 Task: Change the margins to minimum.
Action: Mouse pressed left at (498, 345)
Screenshot: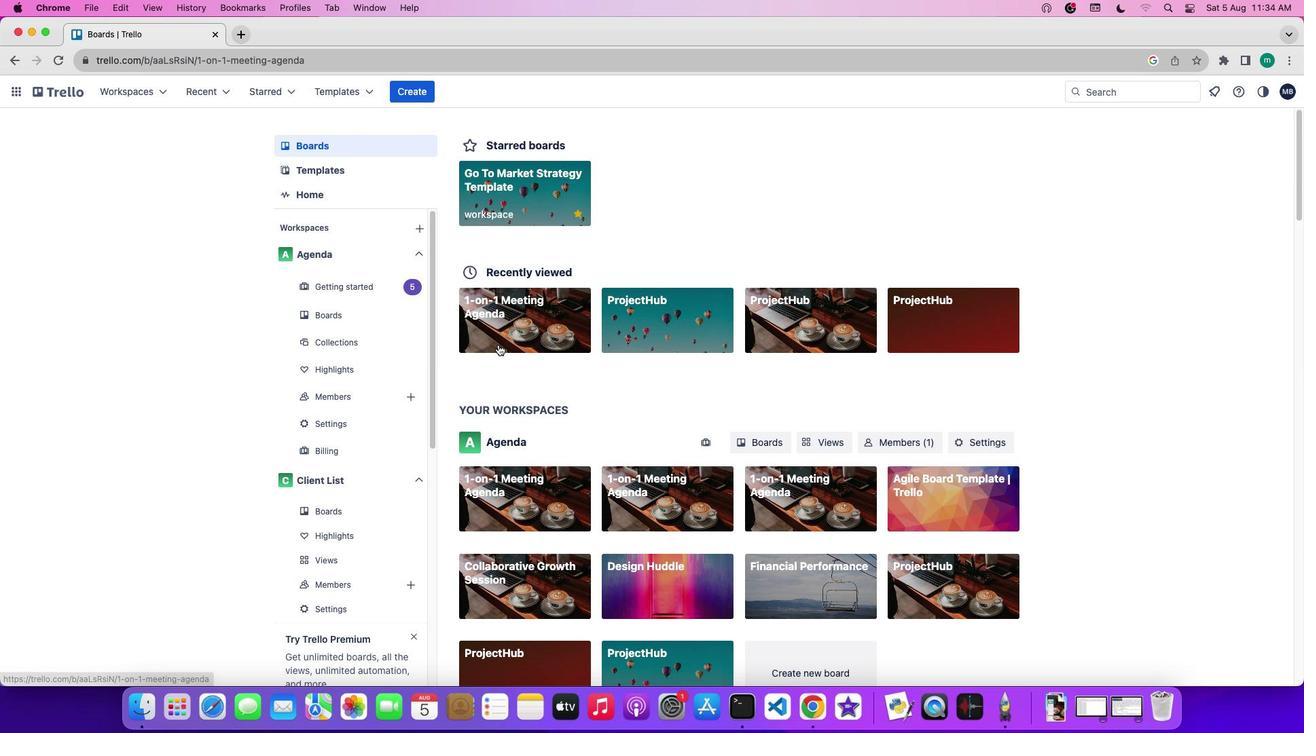 
Action: Mouse moved to (1112, 275)
Screenshot: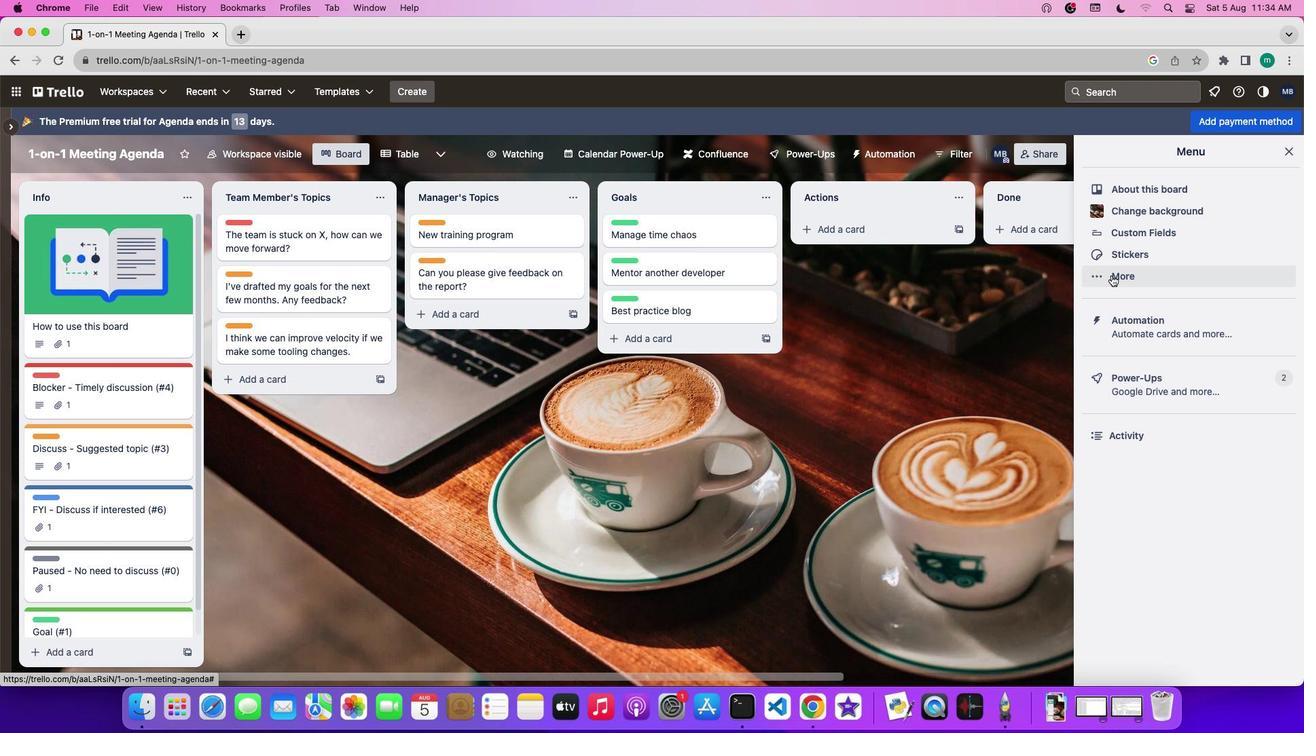 
Action: Mouse pressed left at (1112, 275)
Screenshot: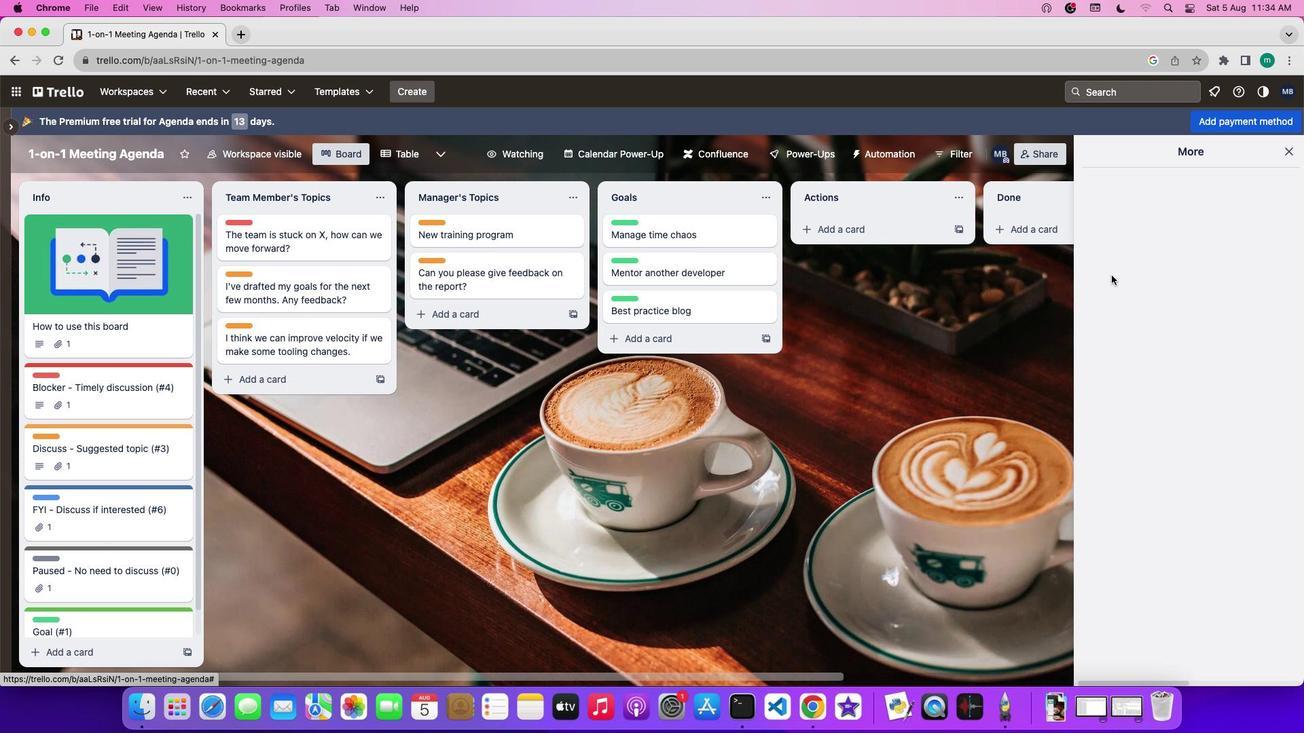 
Action: Mouse moved to (1121, 381)
Screenshot: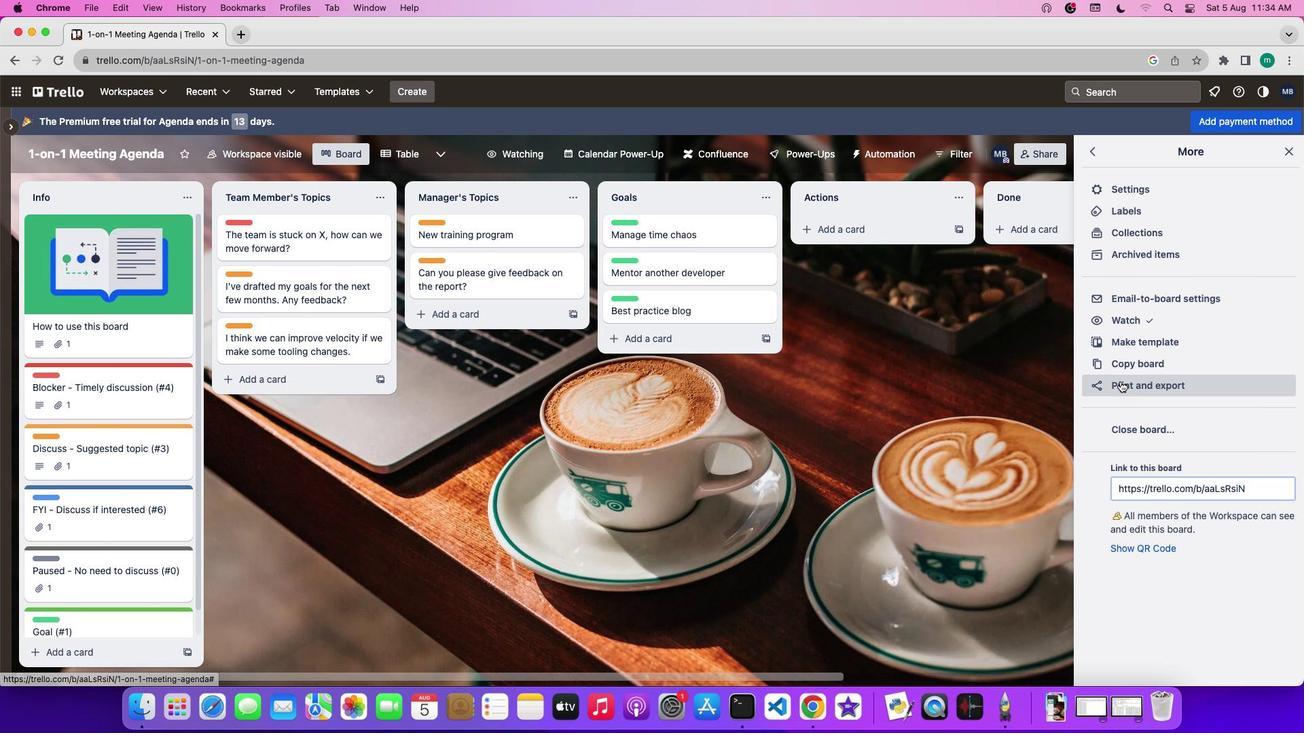 
Action: Mouse pressed left at (1121, 381)
Screenshot: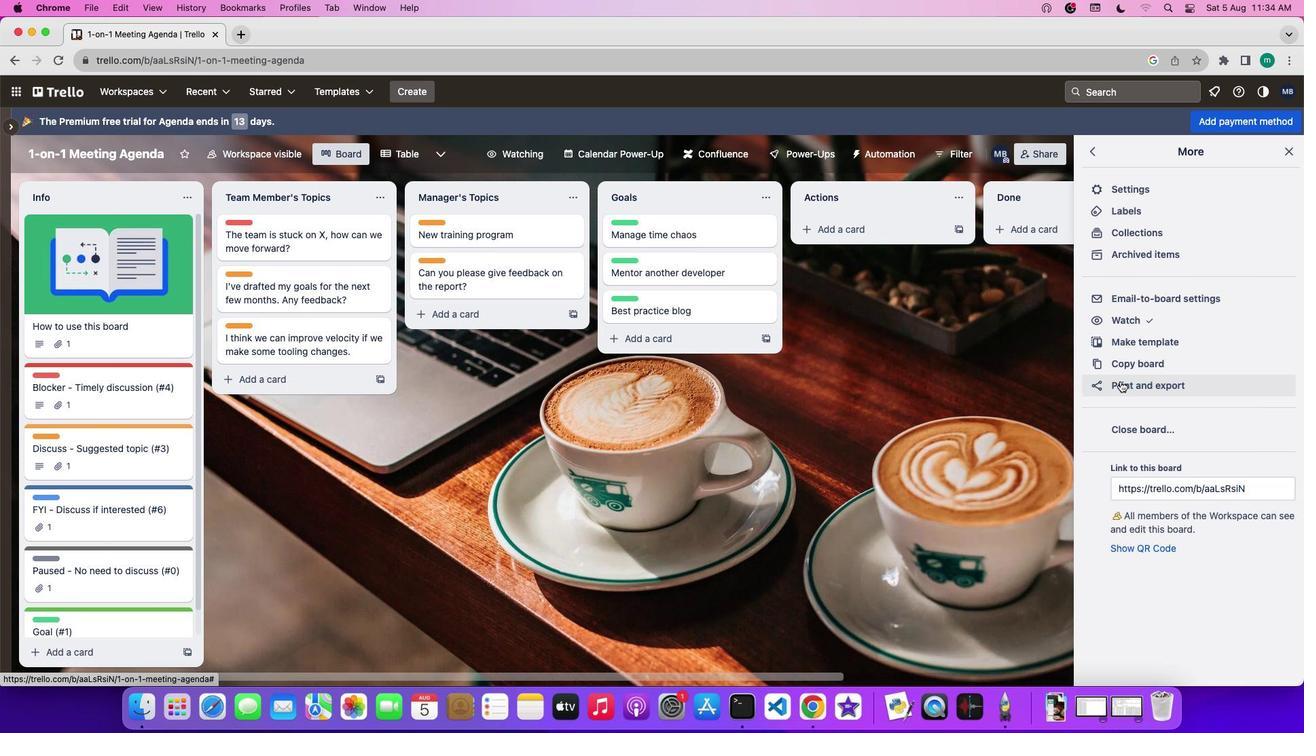 
Action: Mouse moved to (1119, 446)
Screenshot: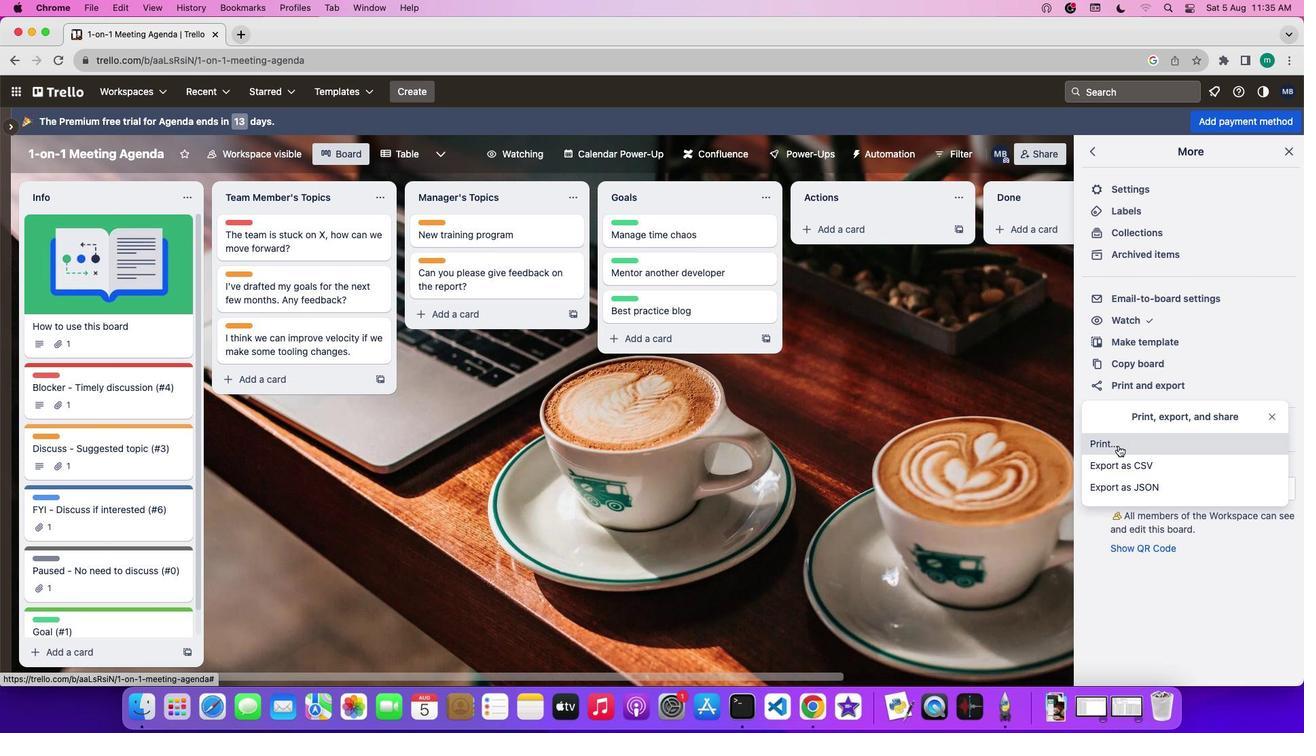 
Action: Mouse pressed left at (1119, 446)
Screenshot: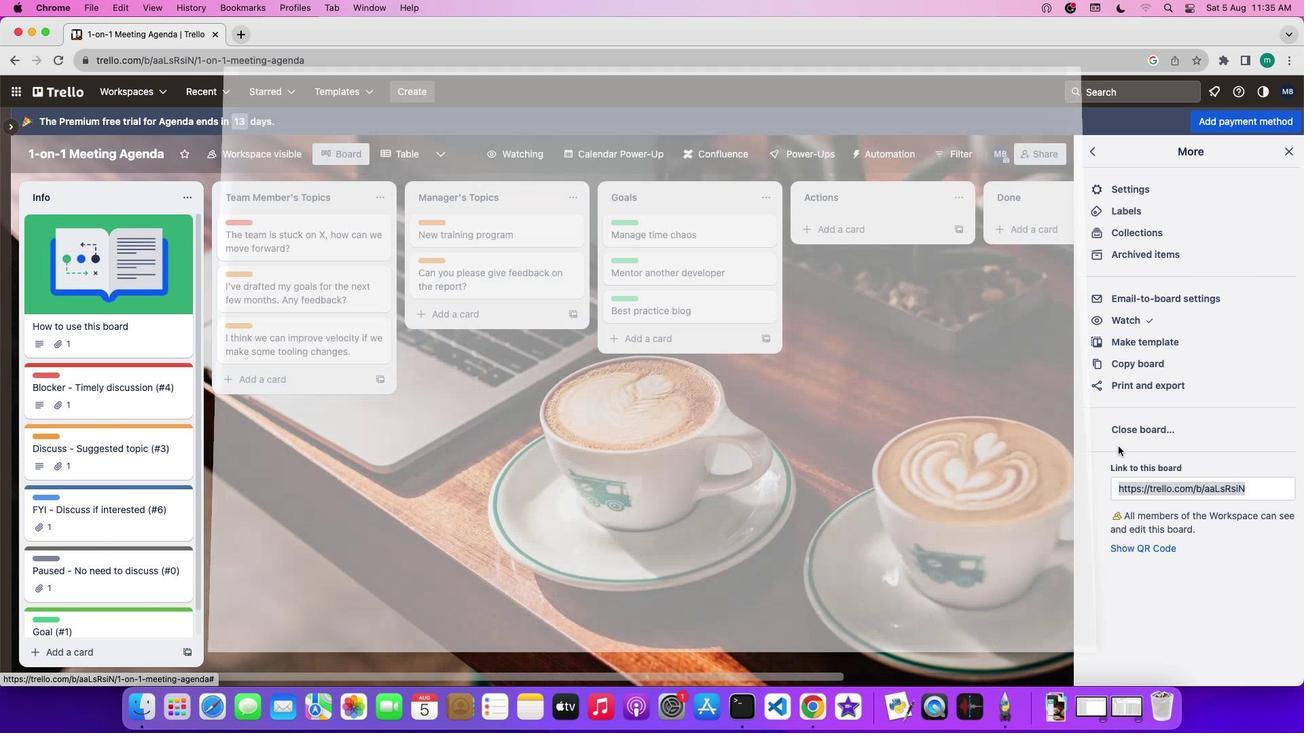 
Action: Mouse moved to (1029, 248)
Screenshot: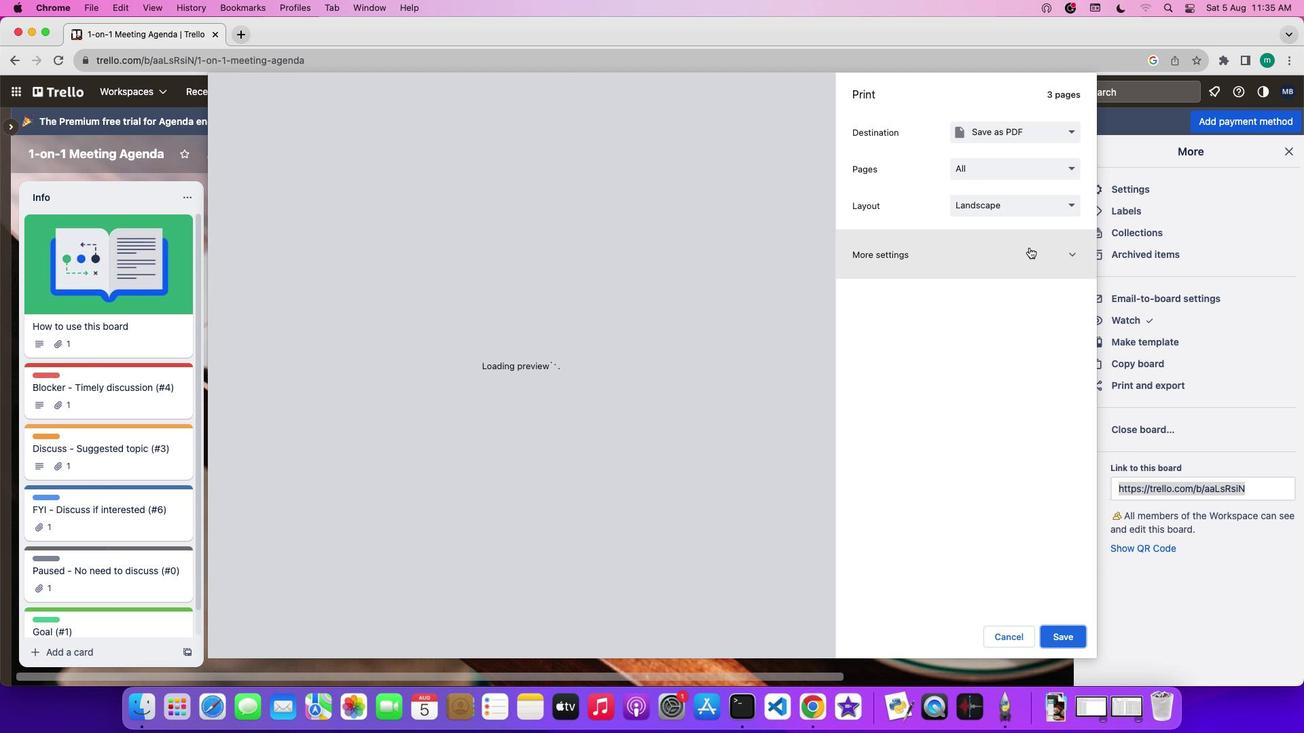 
Action: Mouse pressed left at (1029, 248)
Screenshot: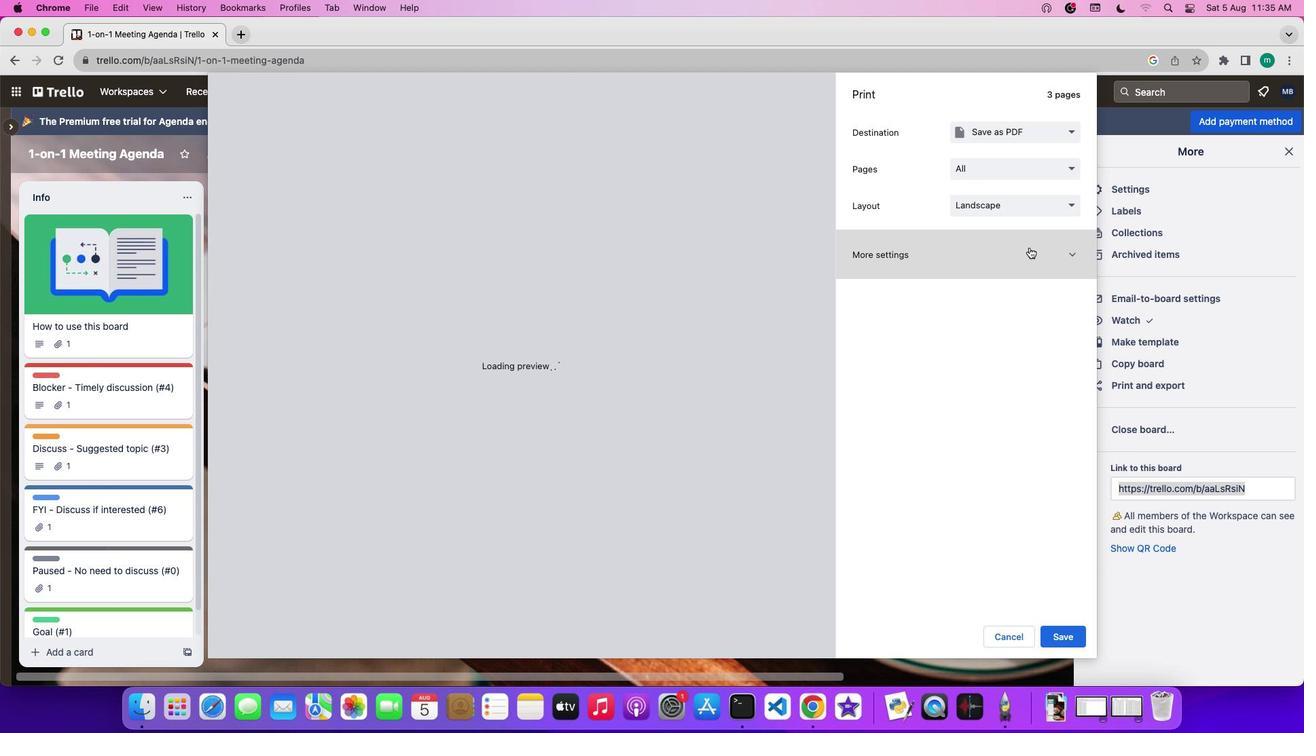 
Action: Mouse moved to (1040, 379)
Screenshot: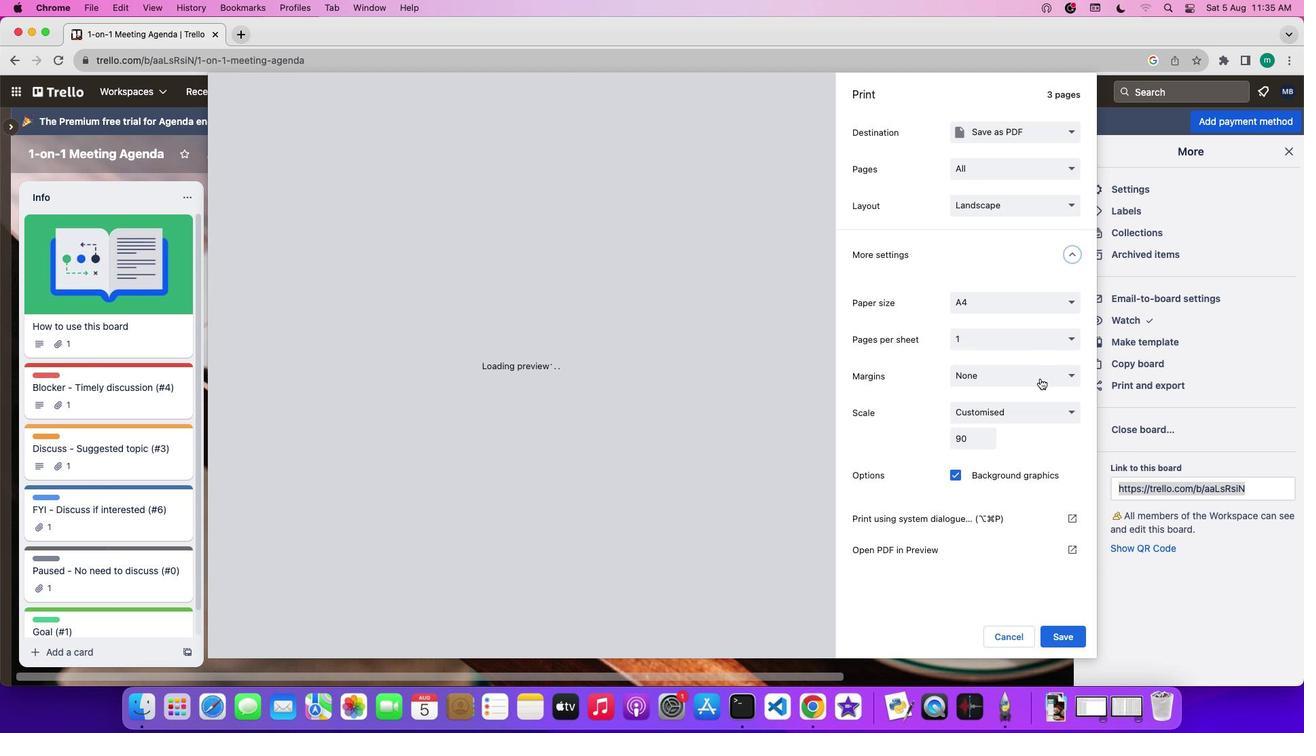 
Action: Mouse pressed left at (1040, 379)
Screenshot: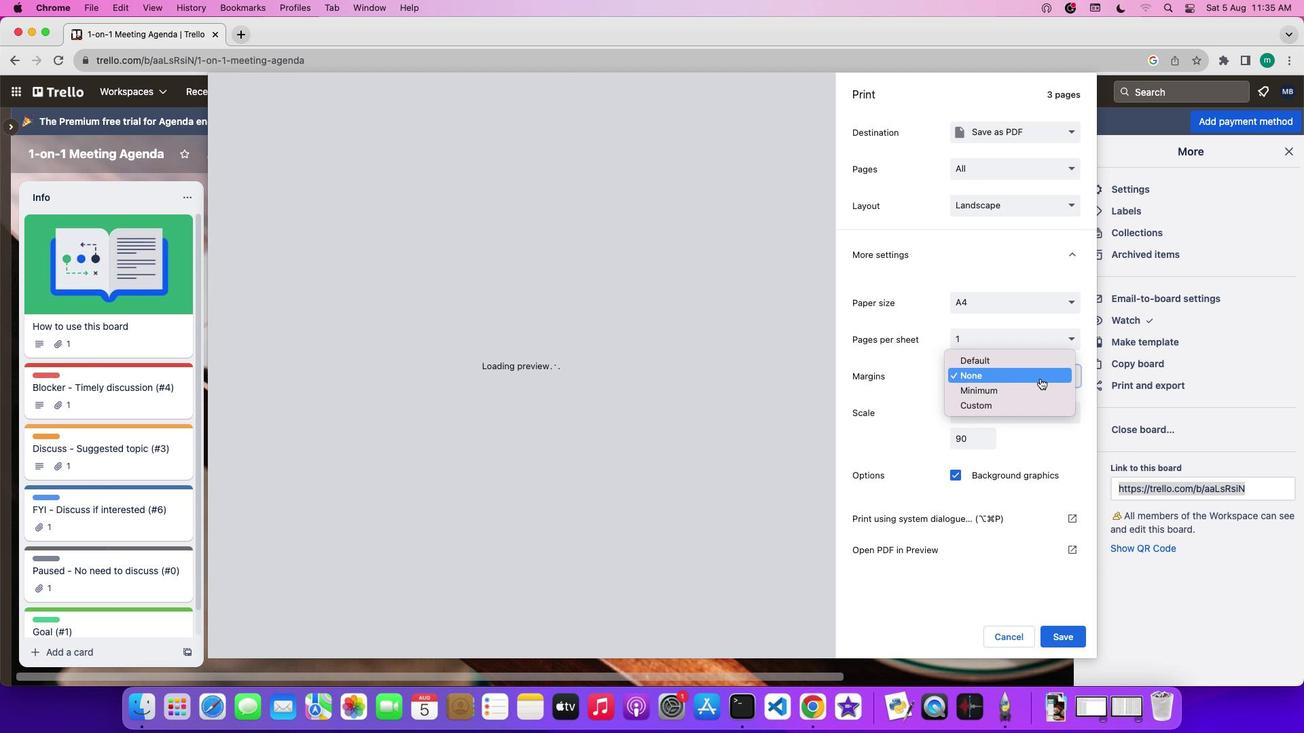 
Action: Mouse moved to (1034, 388)
Screenshot: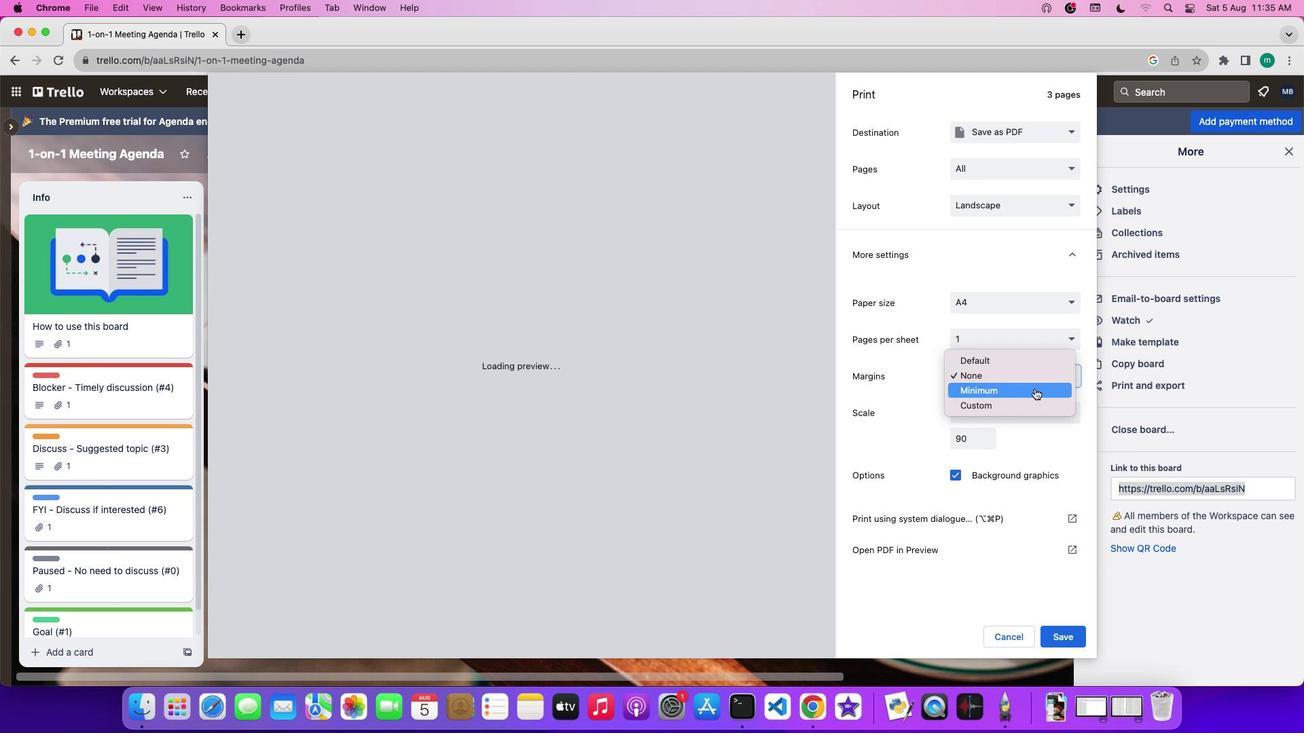 
Action: Mouse pressed left at (1034, 388)
Screenshot: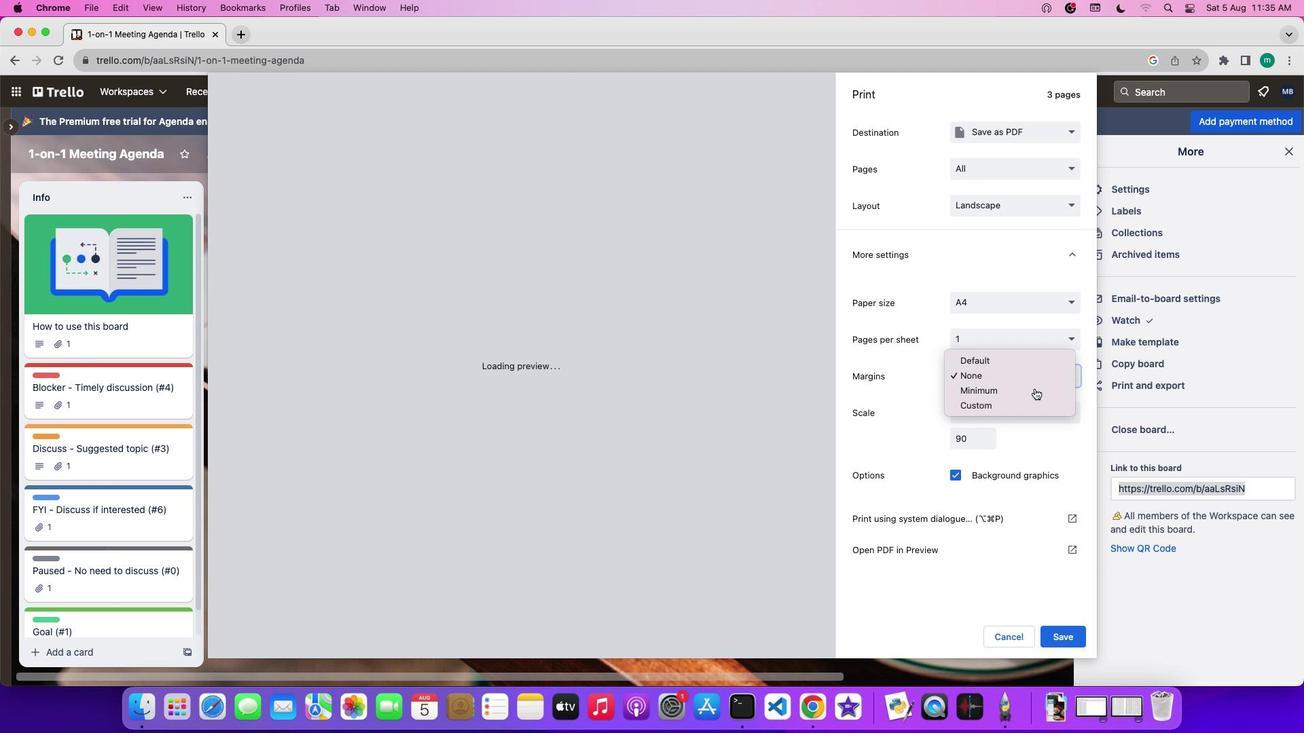 
Action: Mouse moved to (960, 549)
Screenshot: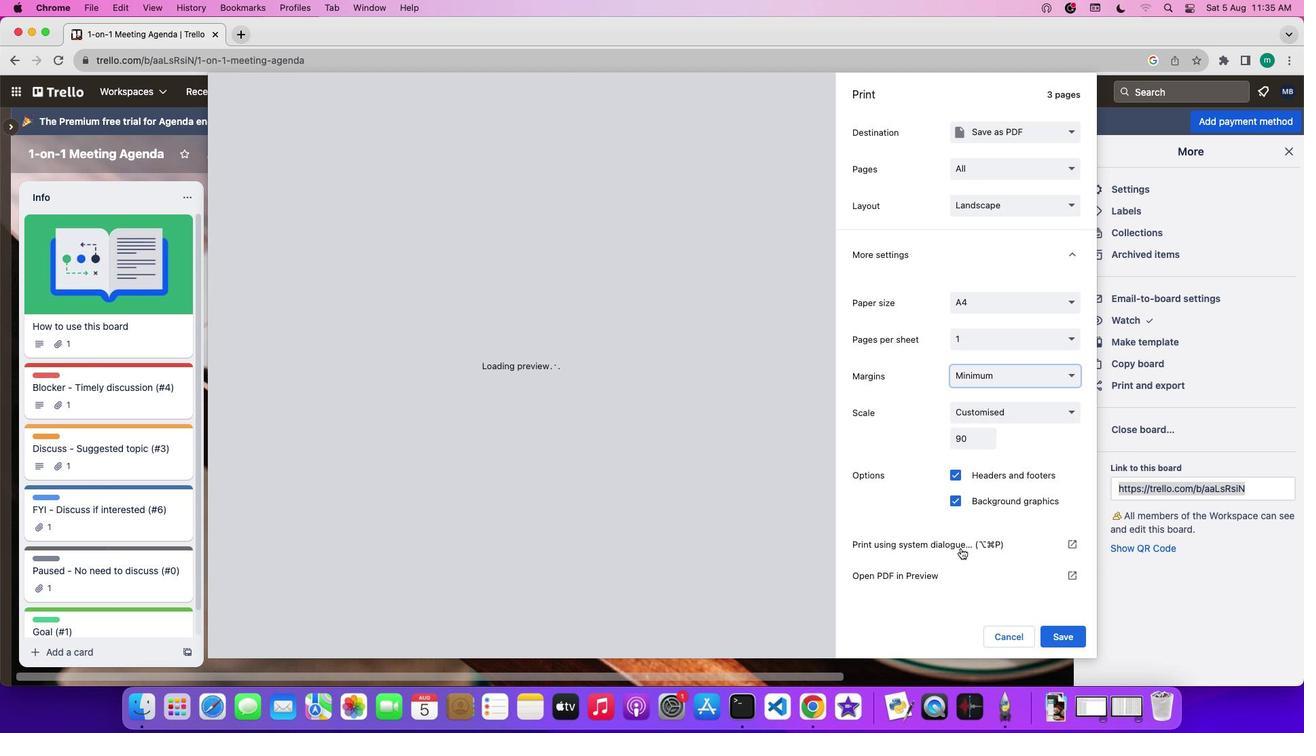 
